 Task: Add a field from the Popular template Priority a blank project ArmorTech
Action: Mouse moved to (1166, 103)
Screenshot: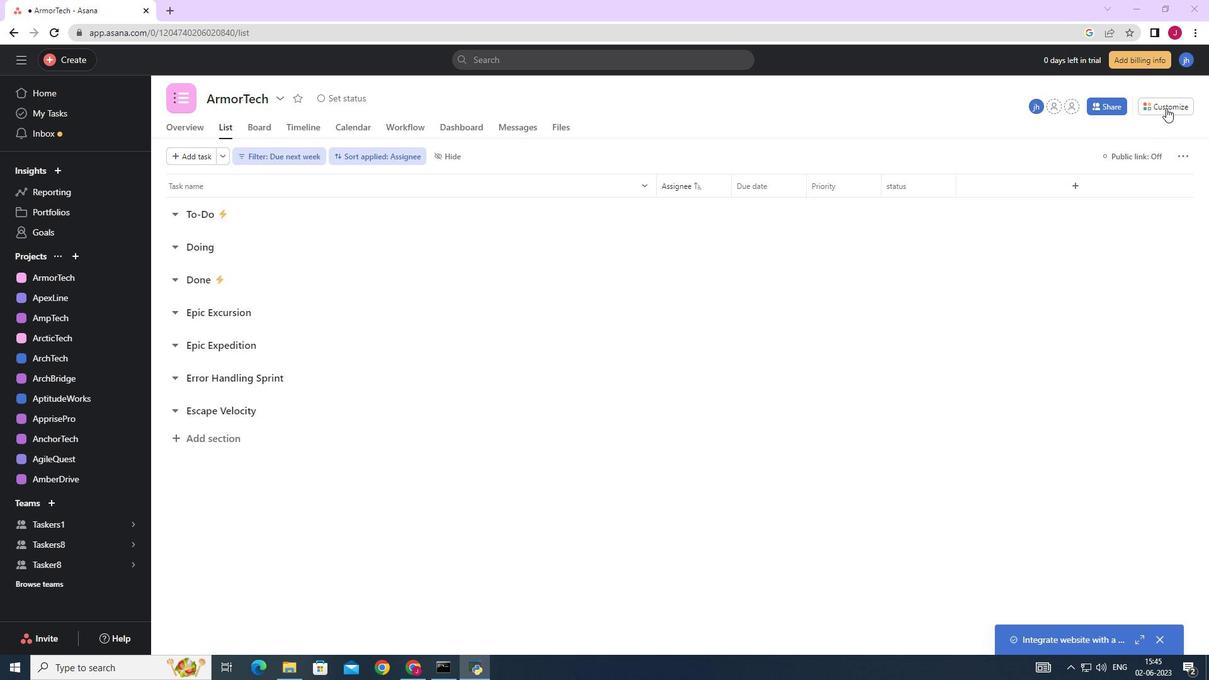 
Action: Mouse pressed left at (1166, 103)
Screenshot: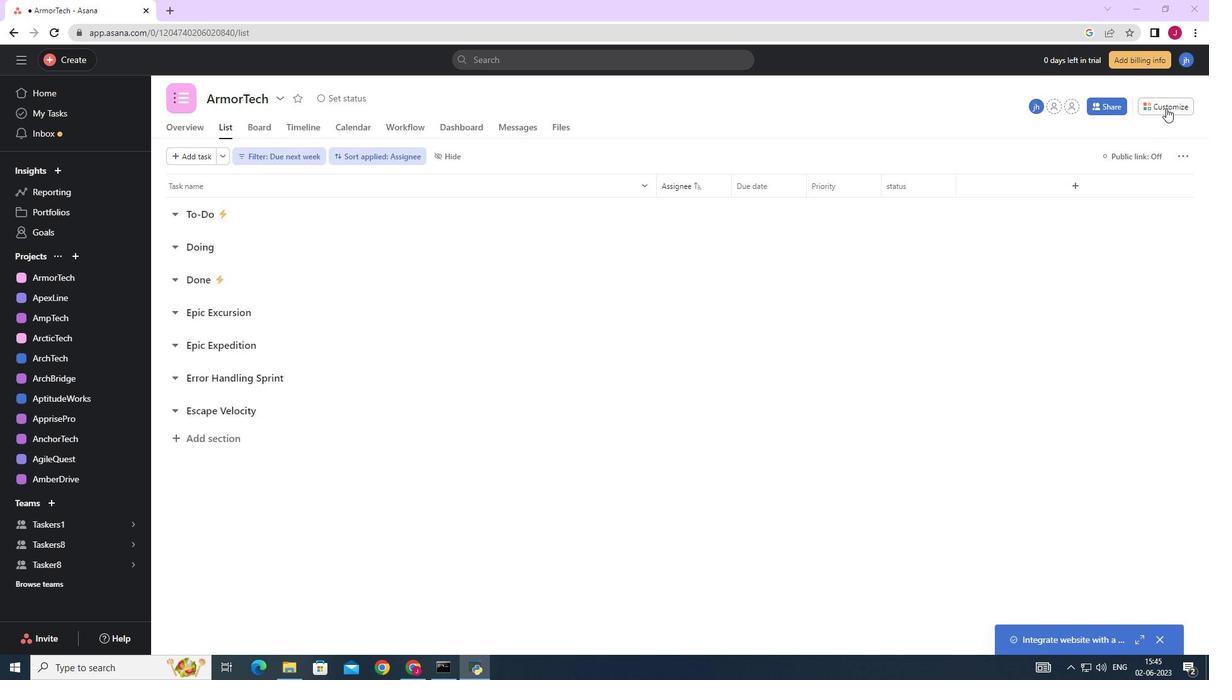 
Action: Mouse moved to (1053, 256)
Screenshot: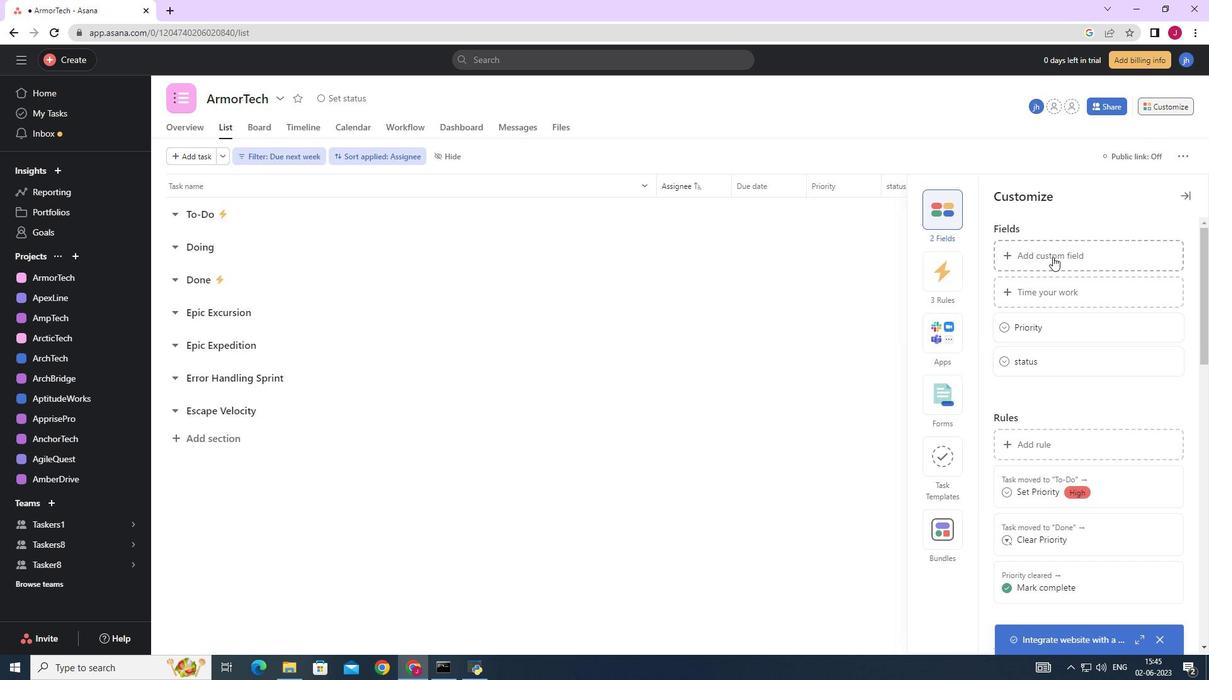 
Action: Mouse pressed left at (1053, 256)
Screenshot: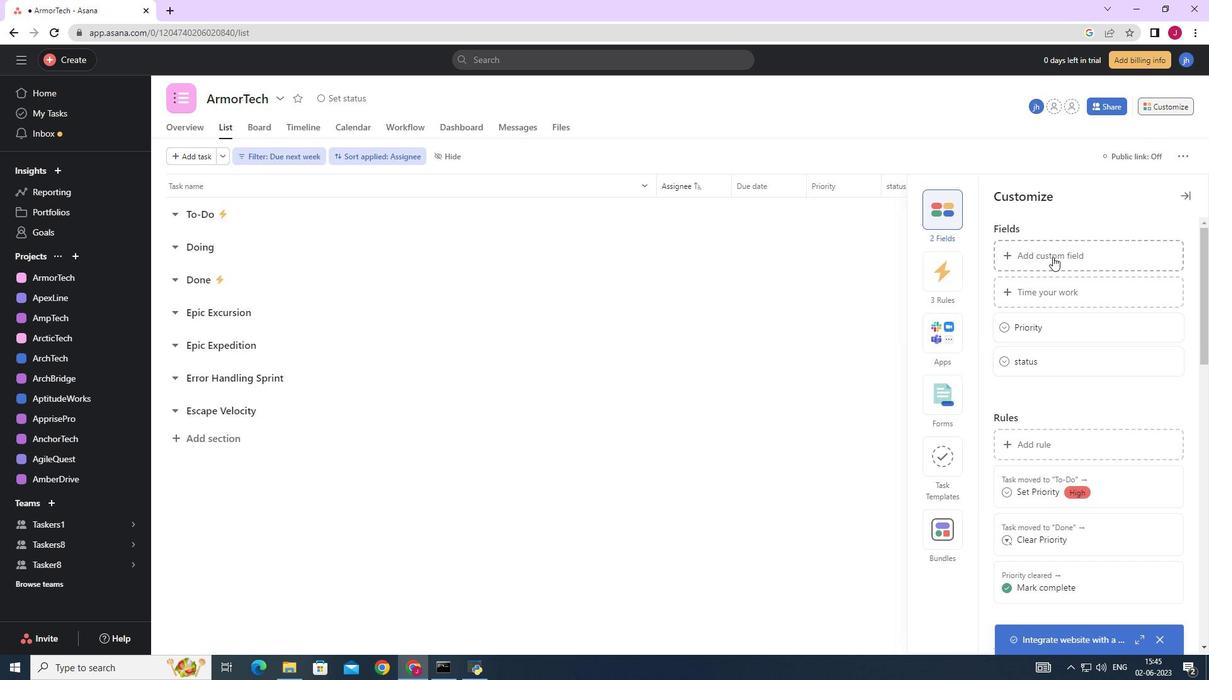 
Action: Mouse moved to (543, 190)
Screenshot: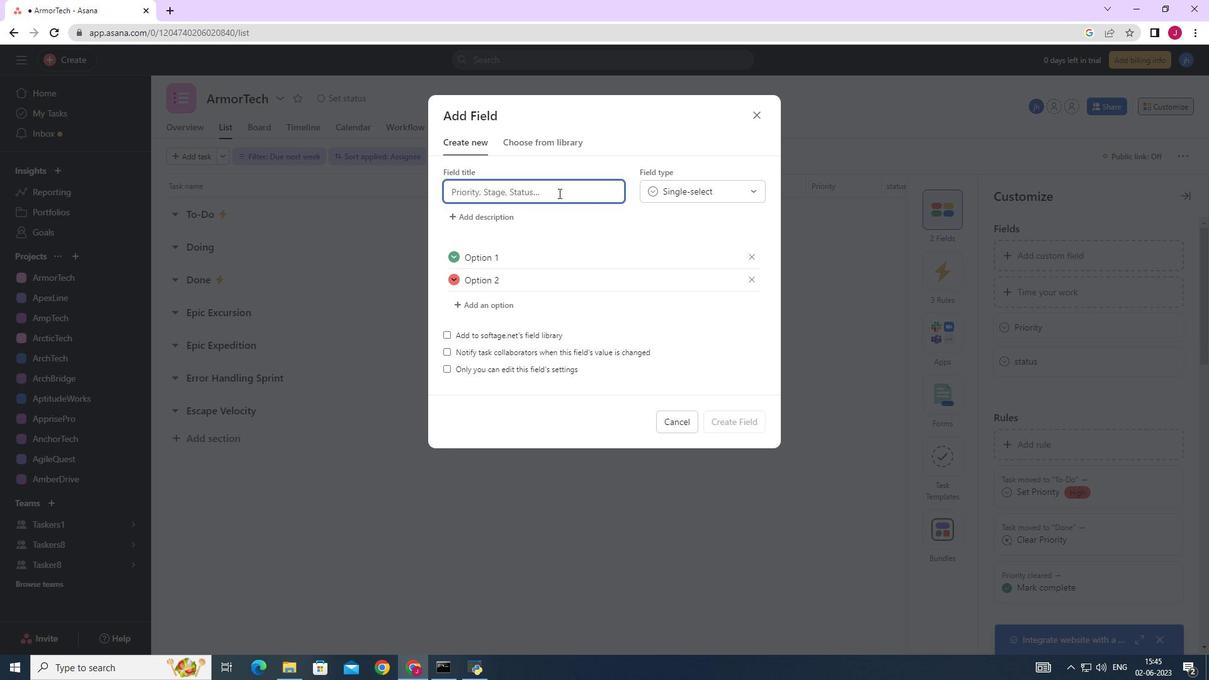 
Action: Mouse pressed left at (543, 190)
Screenshot: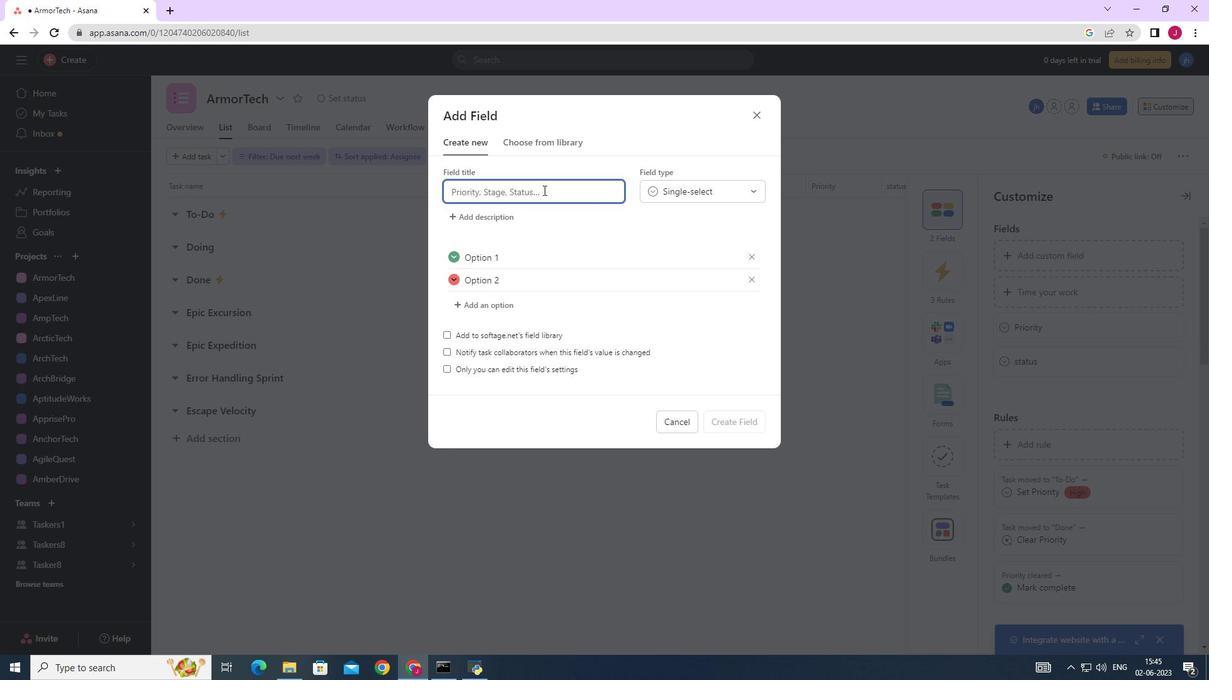 
Action: Key pressed <Key.caps_lock>P<Key.caps_lock>riority
Screenshot: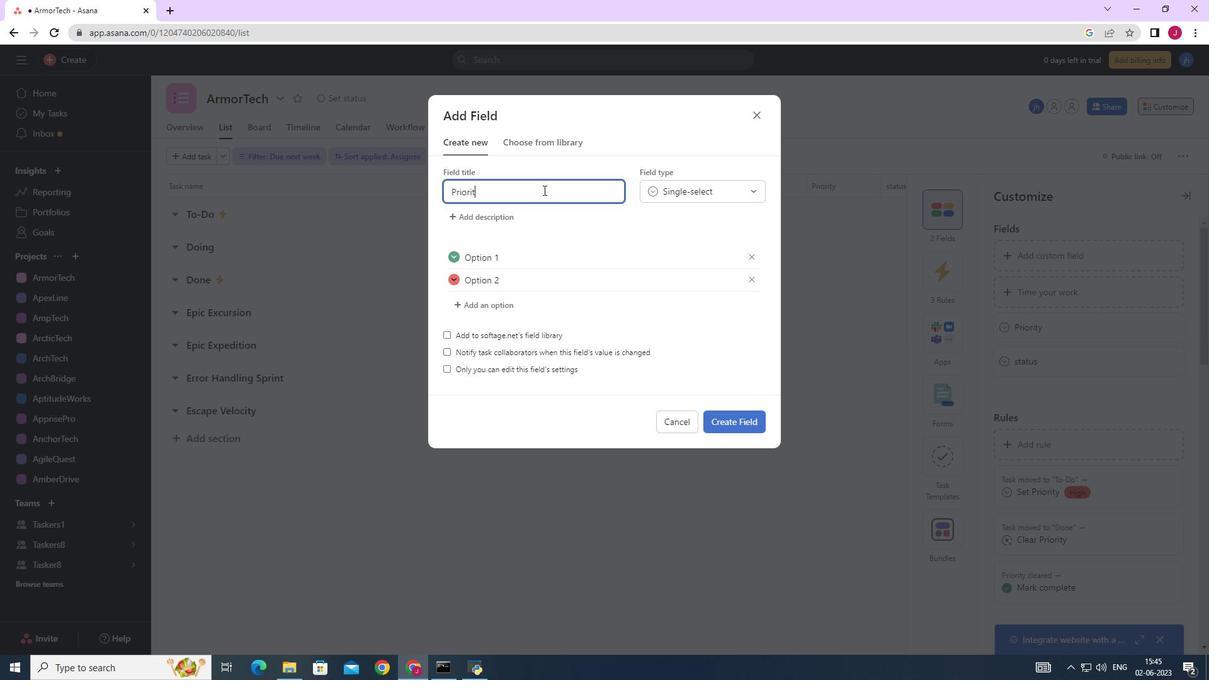 
Action: Mouse moved to (558, 232)
Screenshot: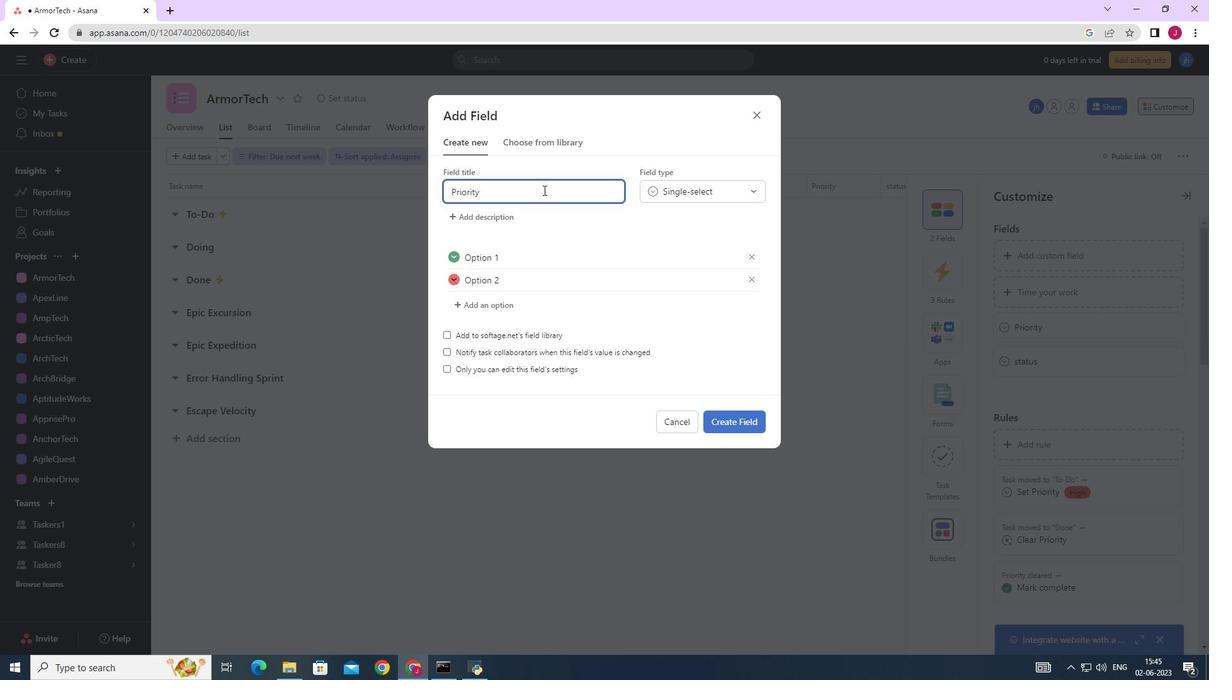 
Action: Mouse pressed left at (557, 221)
Screenshot: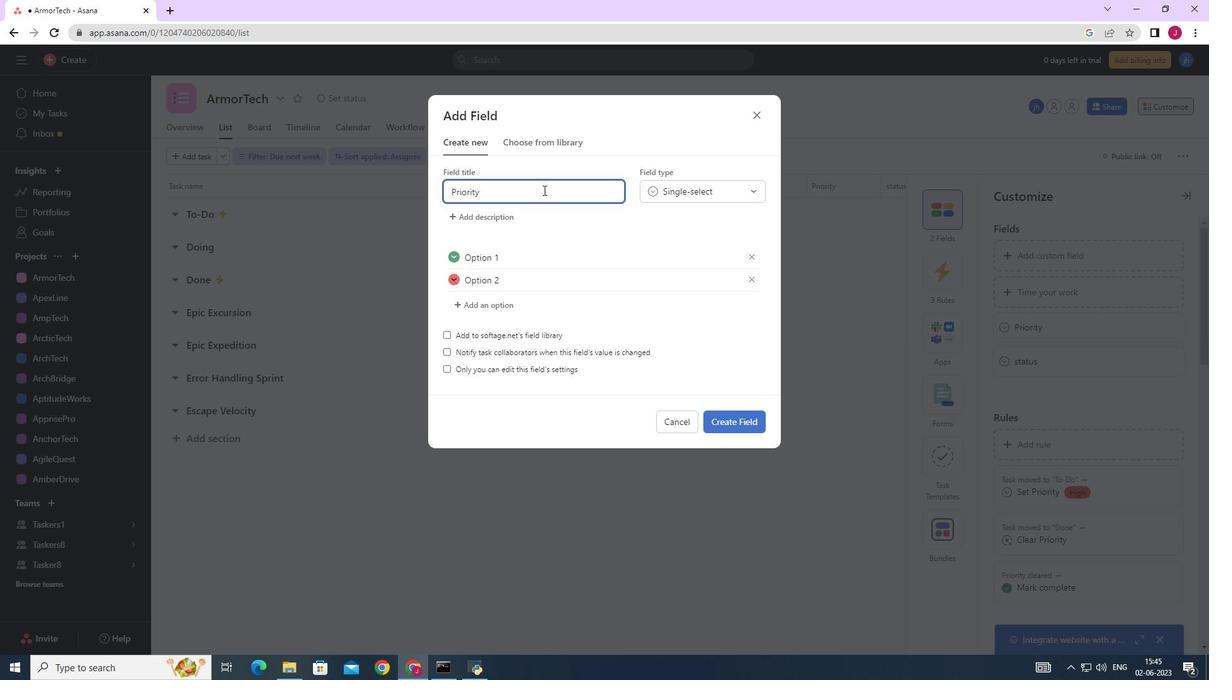 
Action: Mouse moved to (743, 381)
Screenshot: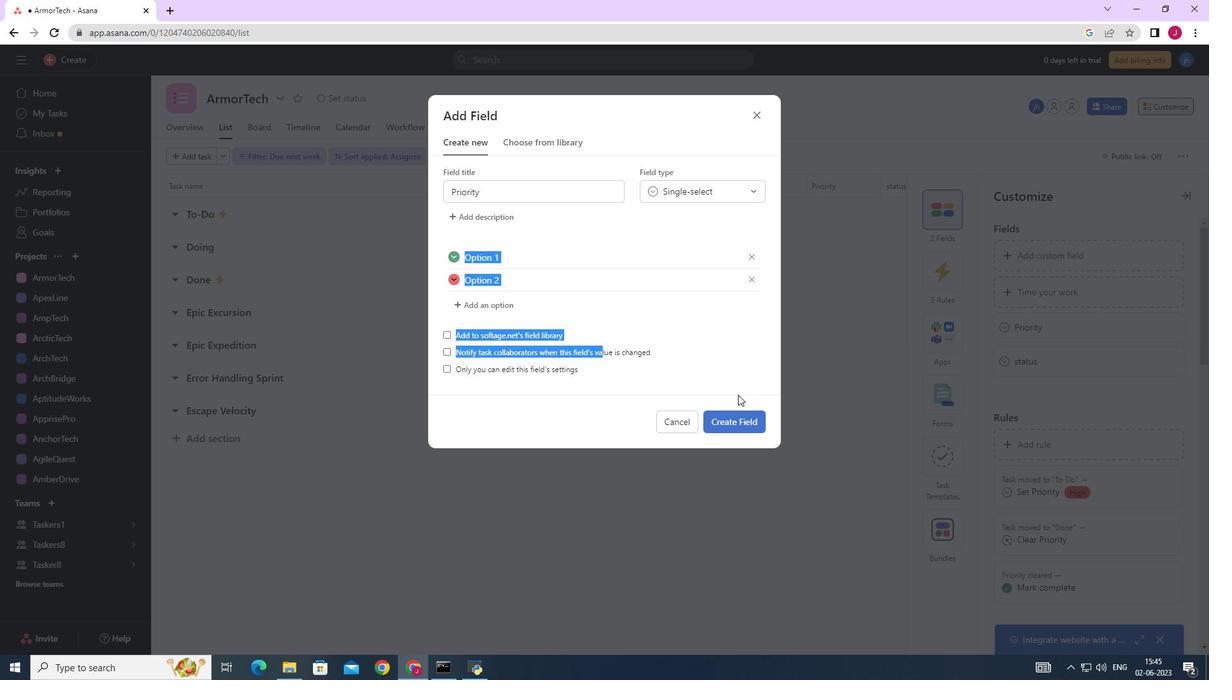 
Action: Mouse pressed left at (743, 381)
Screenshot: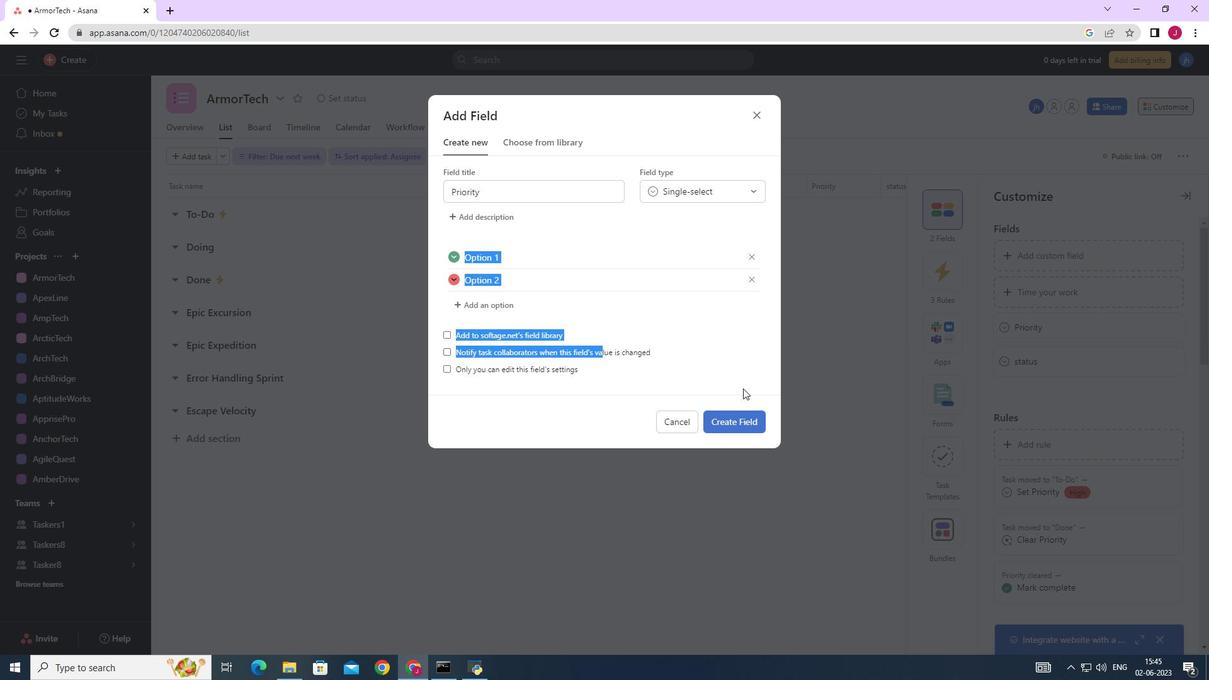 
Action: Mouse moved to (739, 425)
Screenshot: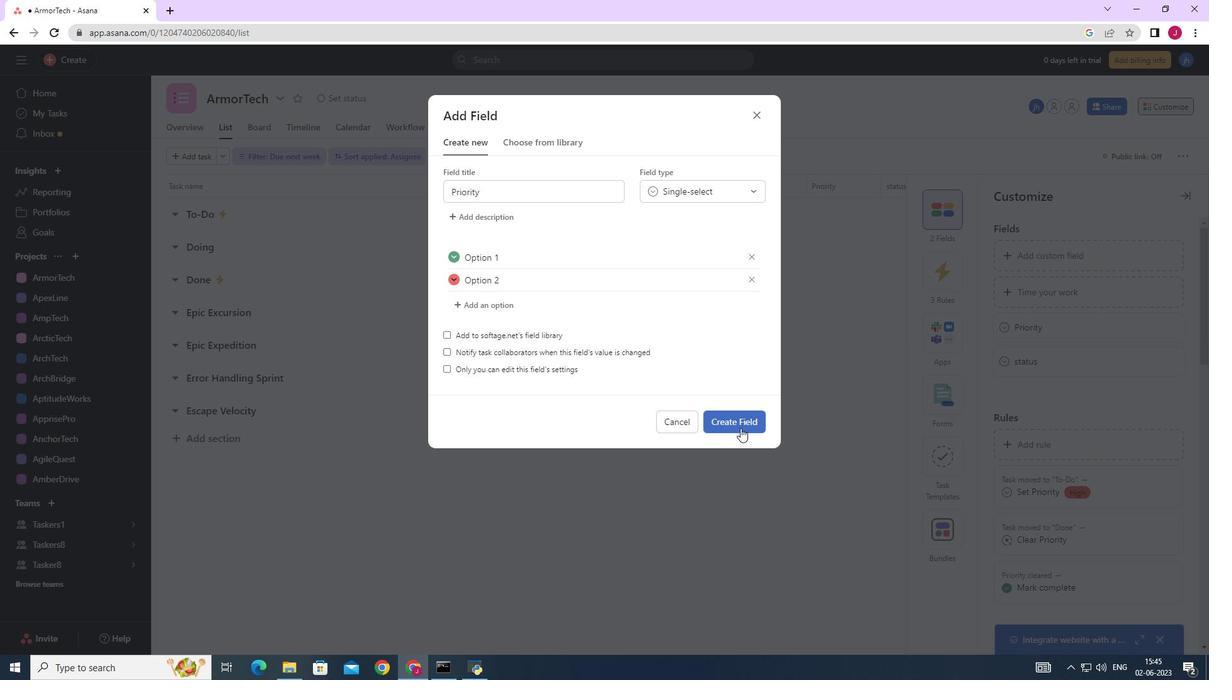 
Action: Mouse pressed left at (739, 425)
Screenshot: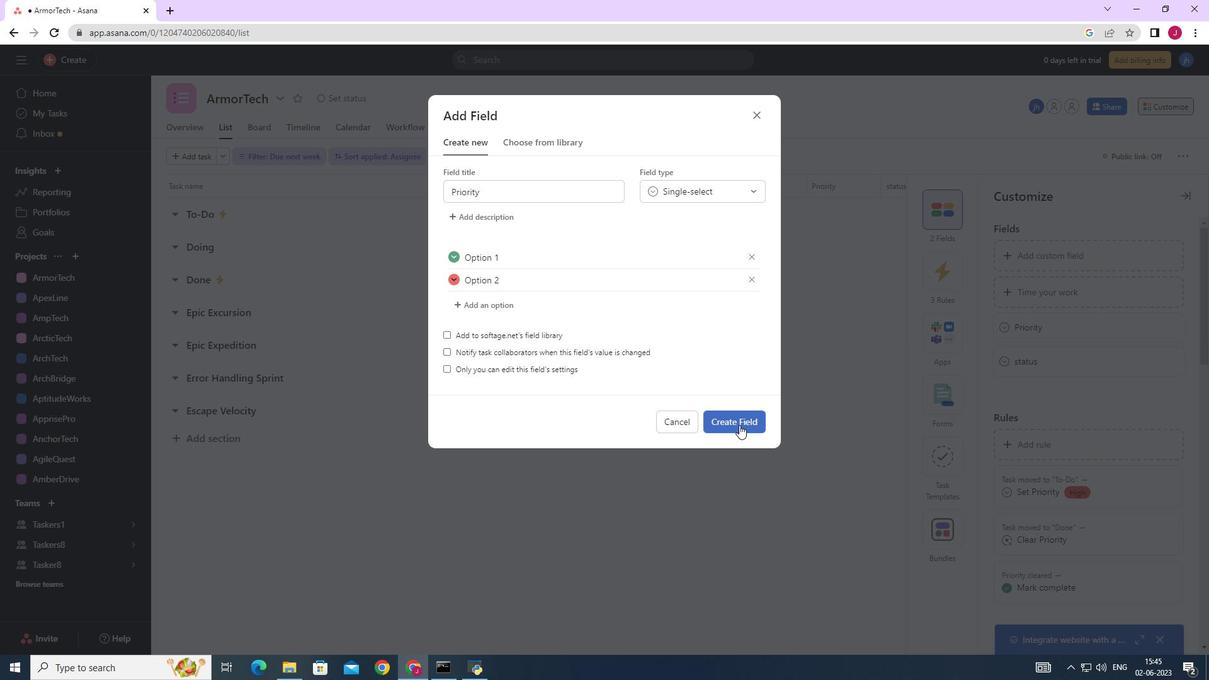 
